 Task: Manage the Einstein.ai key to connect the service
Action: Mouse moved to (193, 124)
Screenshot: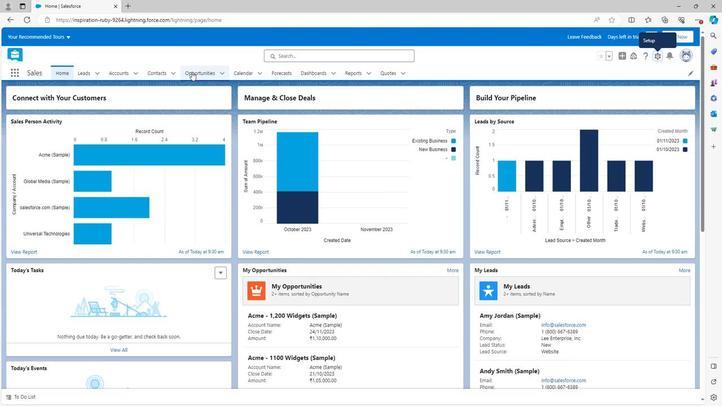 
Action: Mouse scrolled (193, 124) with delta (0, 0)
Screenshot: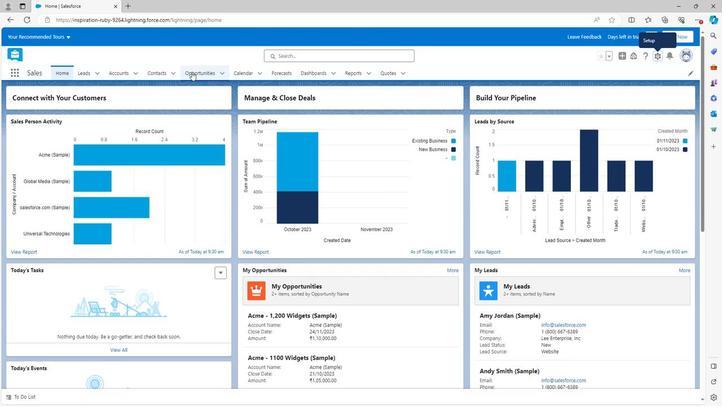
Action: Mouse moved to (194, 123)
Screenshot: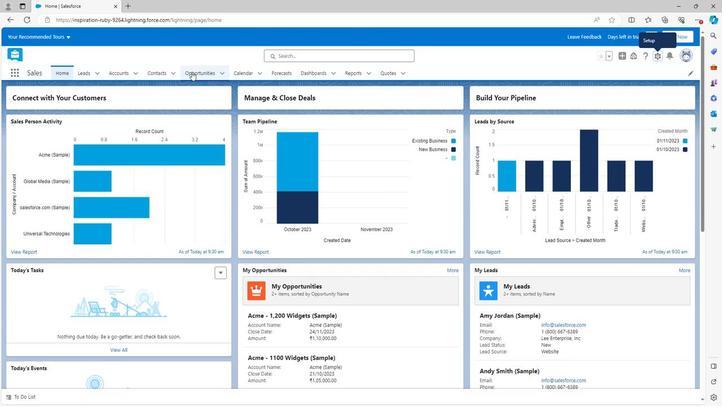 
Action: Mouse scrolled (194, 123) with delta (0, 0)
Screenshot: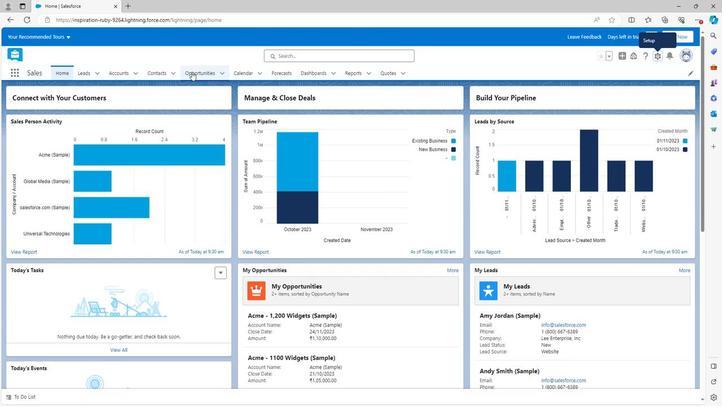
Action: Mouse scrolled (194, 123) with delta (0, 0)
Screenshot: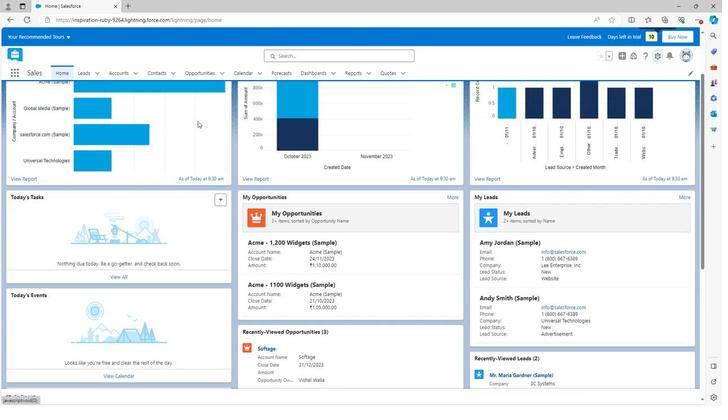 
Action: Mouse moved to (194, 121)
Screenshot: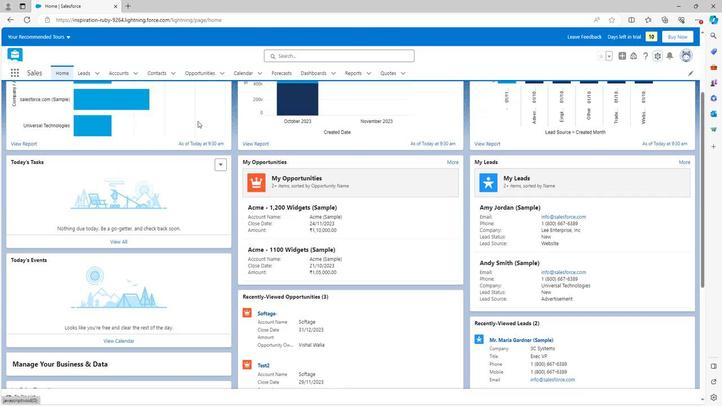 
Action: Mouse scrolled (194, 121) with delta (0, 0)
Screenshot: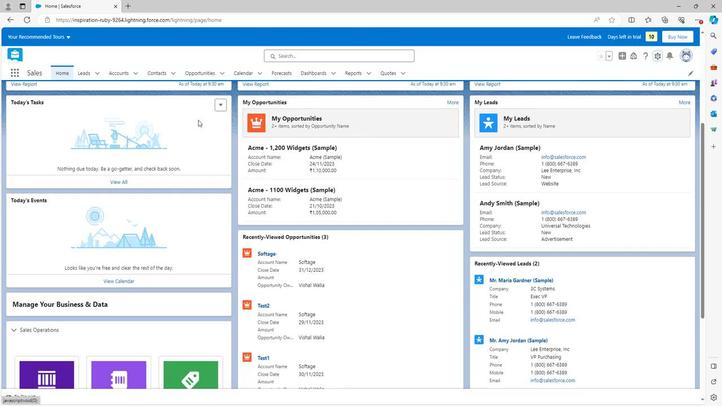 
Action: Mouse scrolled (194, 121) with delta (0, 0)
Screenshot: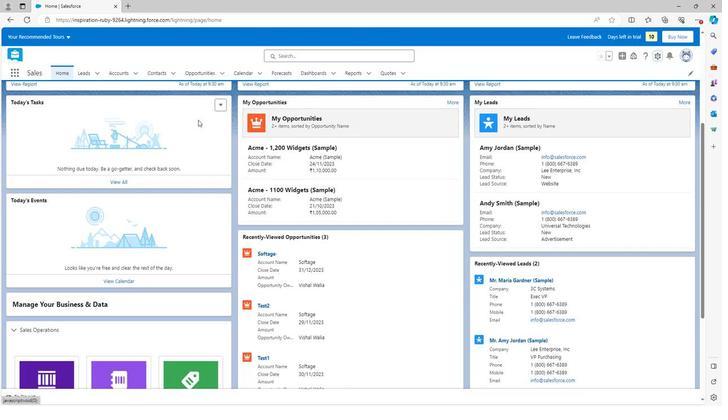 
Action: Mouse scrolled (194, 121) with delta (0, 0)
Screenshot: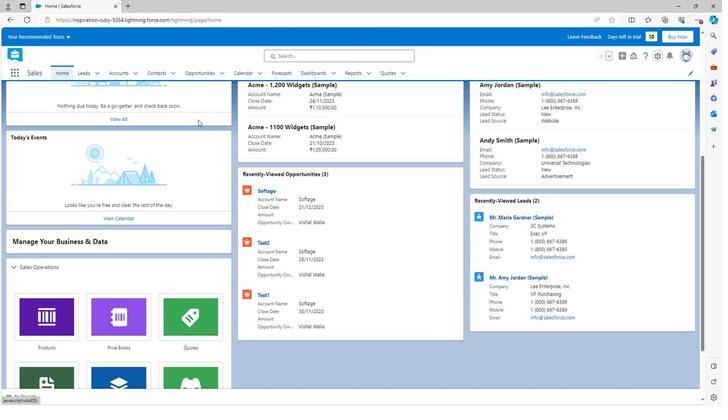 
Action: Mouse scrolled (194, 121) with delta (0, 0)
Screenshot: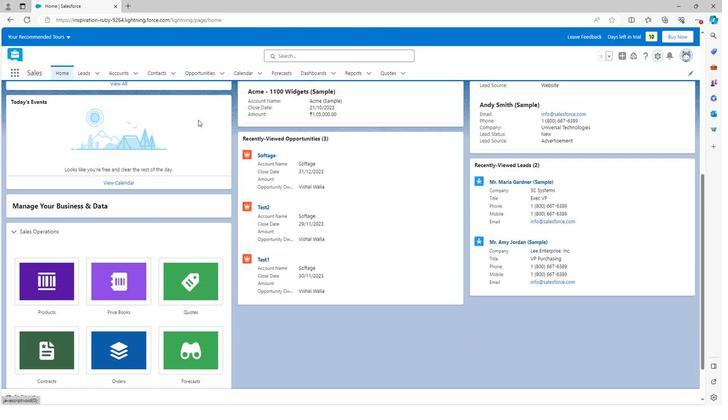 
Action: Mouse scrolled (194, 122) with delta (0, 0)
Screenshot: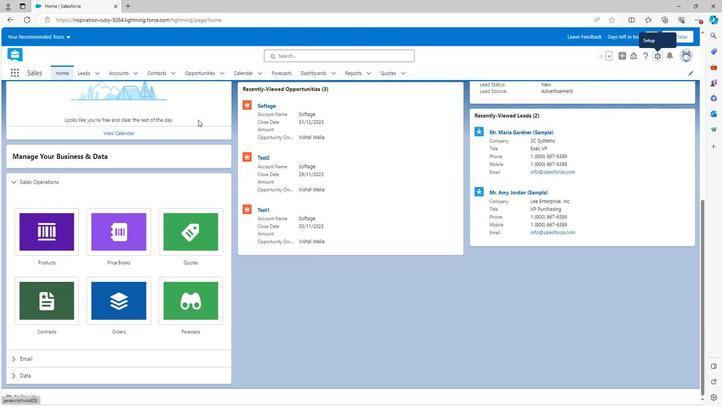 
Action: Mouse scrolled (194, 122) with delta (0, 0)
Screenshot: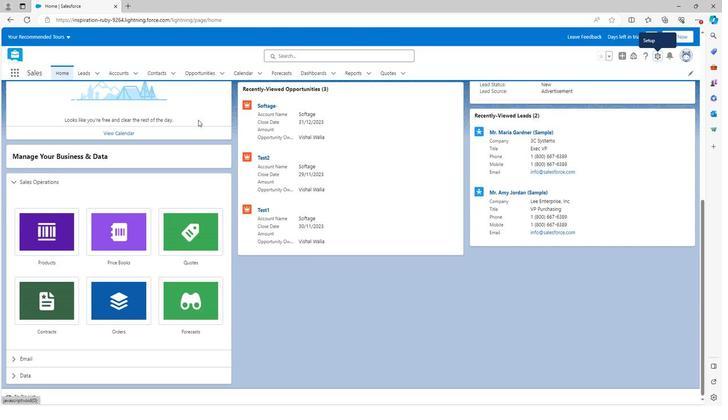 
Action: Mouse scrolled (194, 122) with delta (0, 0)
Screenshot: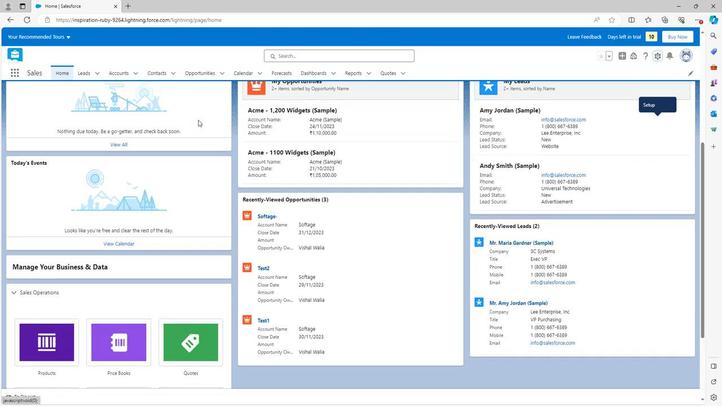 
Action: Mouse scrolled (194, 122) with delta (0, 0)
Screenshot: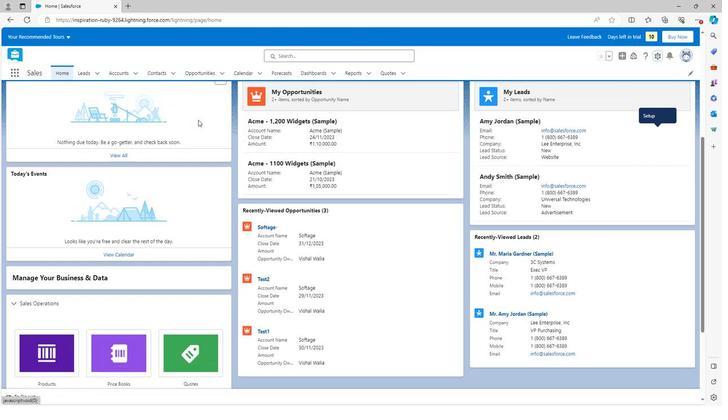 
Action: Mouse scrolled (194, 122) with delta (0, 0)
Screenshot: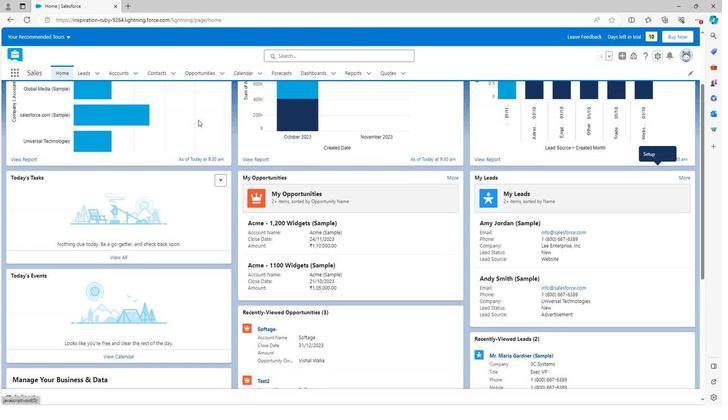 
Action: Mouse scrolled (194, 122) with delta (0, 0)
Screenshot: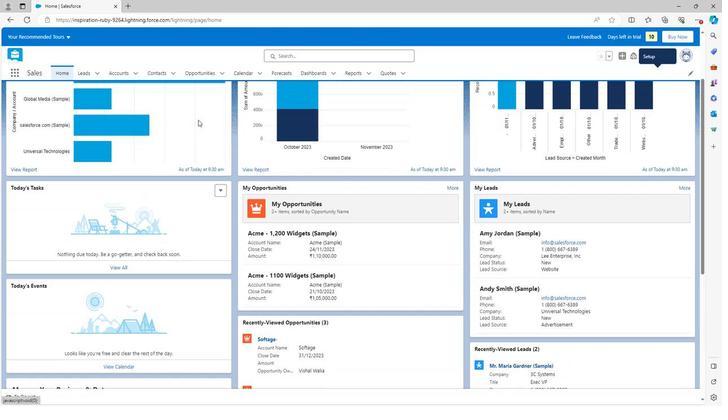 
Action: Mouse moved to (650, 59)
Screenshot: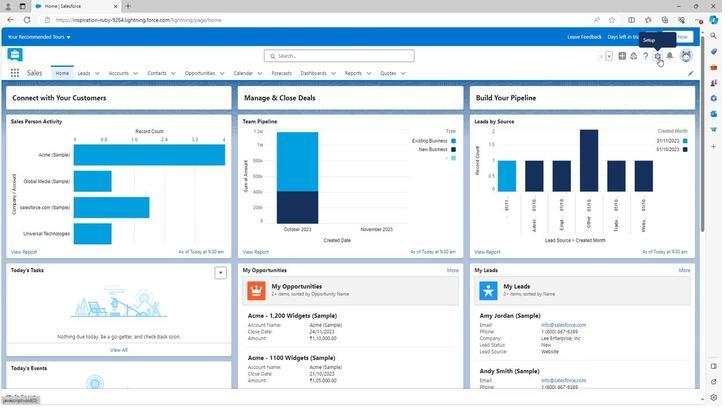 
Action: Mouse pressed left at (650, 59)
Screenshot: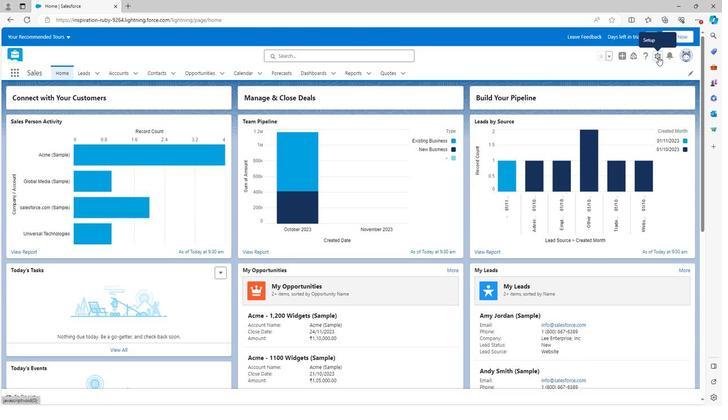 
Action: Mouse moved to (625, 81)
Screenshot: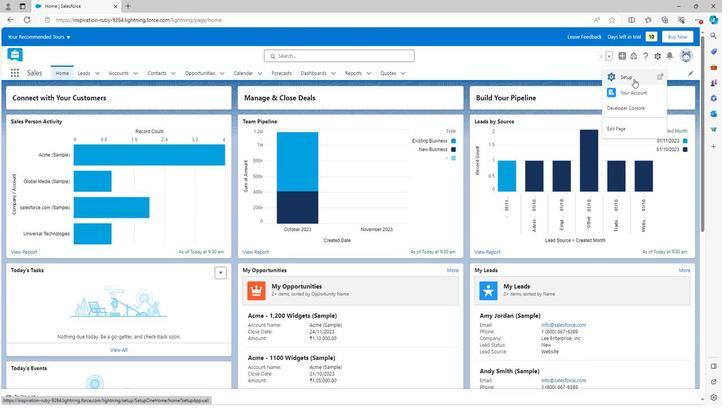 
Action: Mouse pressed left at (625, 81)
Screenshot: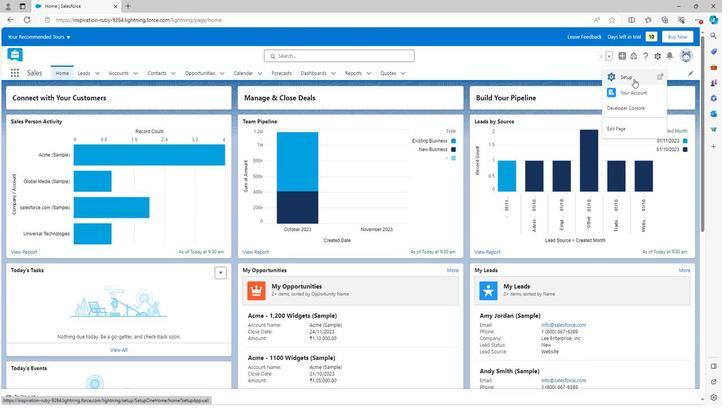 
Action: Mouse moved to (2, 307)
Screenshot: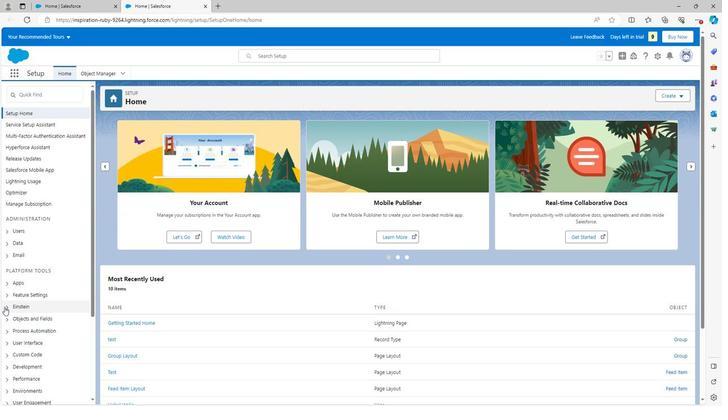 
Action: Mouse pressed left at (2, 307)
Screenshot: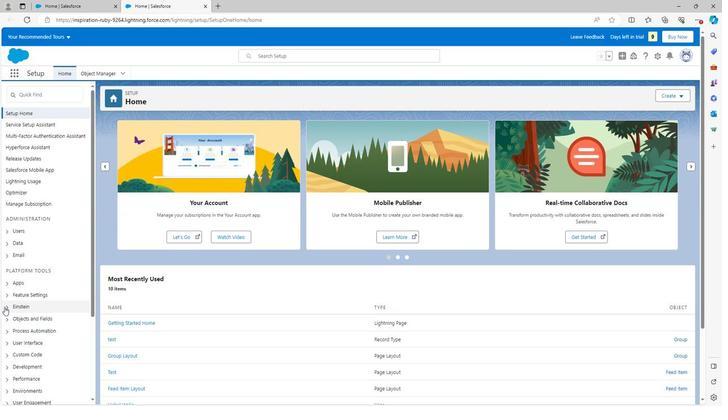 
Action: Mouse moved to (12, 318)
Screenshot: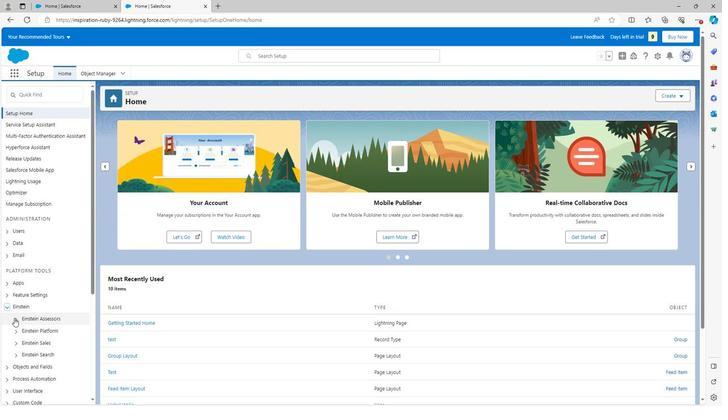 
Action: Mouse pressed left at (12, 318)
Screenshot: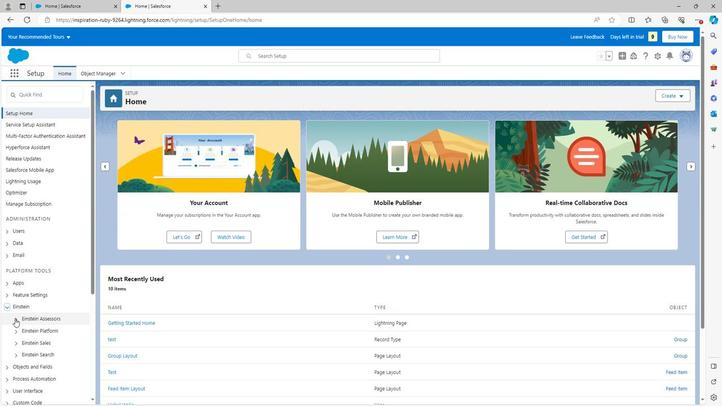 
Action: Mouse scrolled (12, 318) with delta (0, 0)
Screenshot: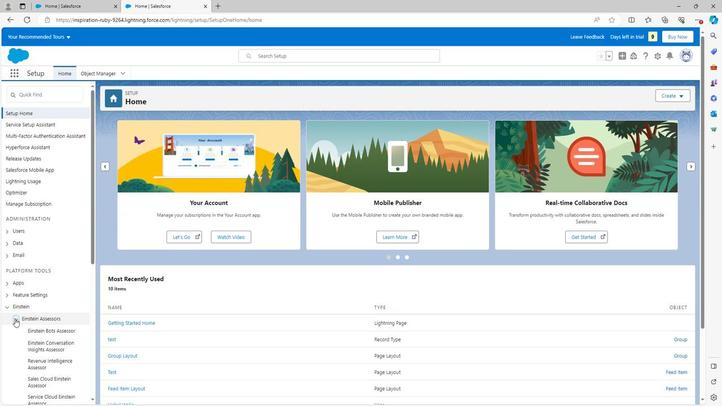 
Action: Mouse moved to (14, 270)
Screenshot: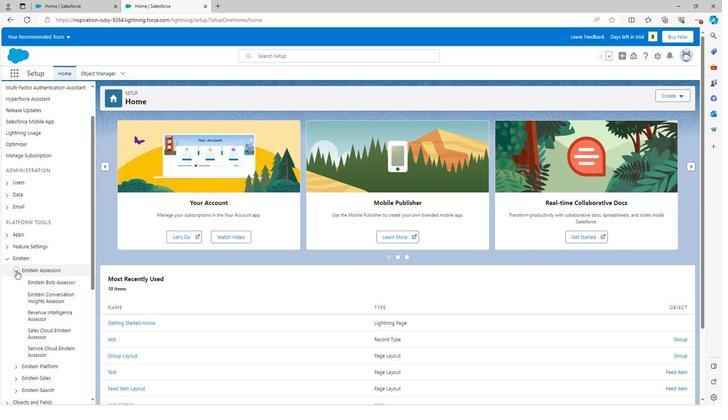 
Action: Mouse pressed left at (14, 270)
Screenshot: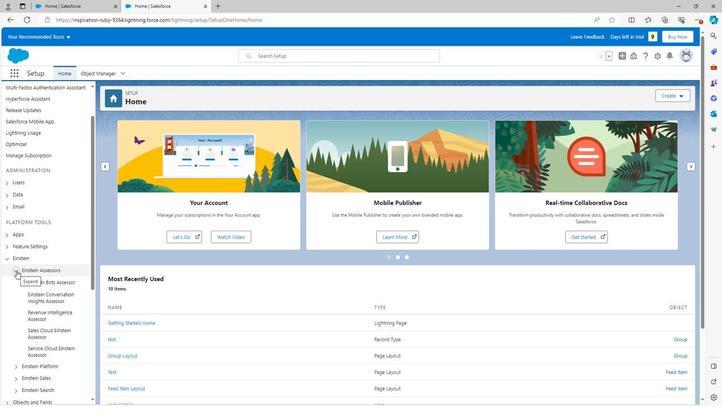 
Action: Mouse moved to (13, 283)
Screenshot: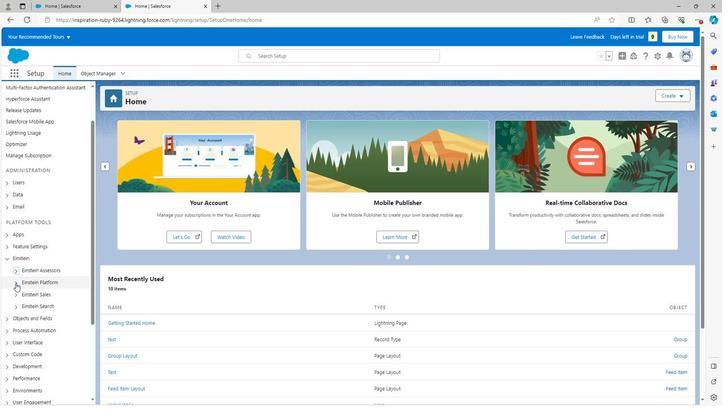 
Action: Mouse pressed left at (13, 283)
Screenshot: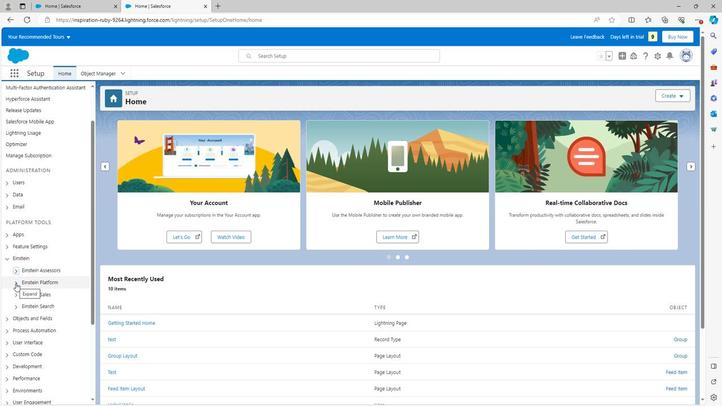 
Action: Mouse moved to (33, 295)
Screenshot: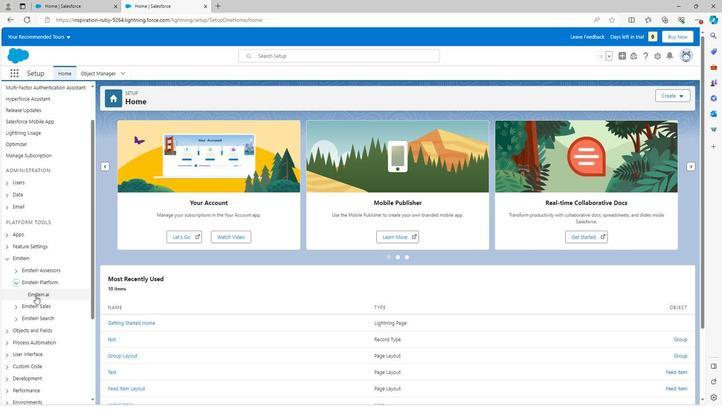 
Action: Mouse pressed left at (33, 295)
Screenshot: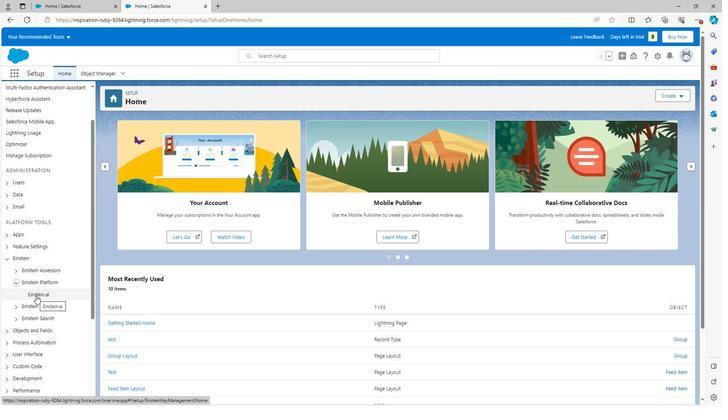 
Action: Mouse moved to (387, 190)
Screenshot: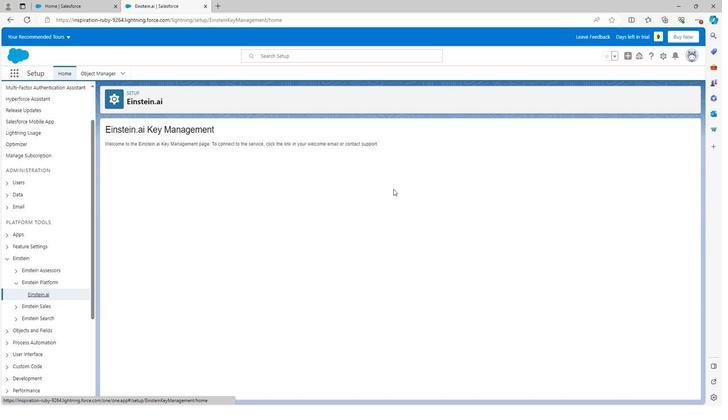 
Action: Mouse scrolled (387, 190) with delta (0, 0)
Screenshot: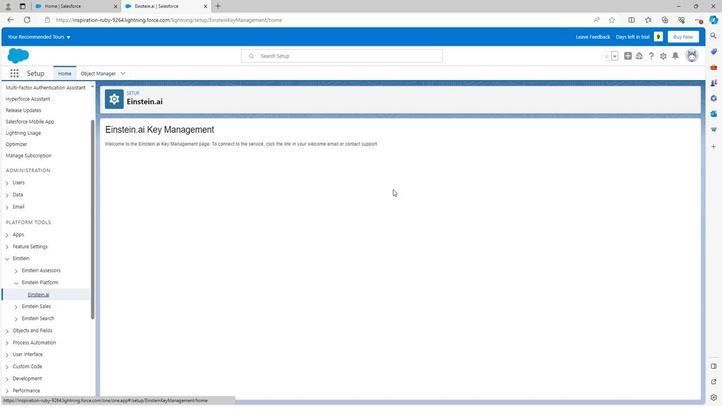 
Action: Mouse scrolled (387, 190) with delta (0, 0)
Screenshot: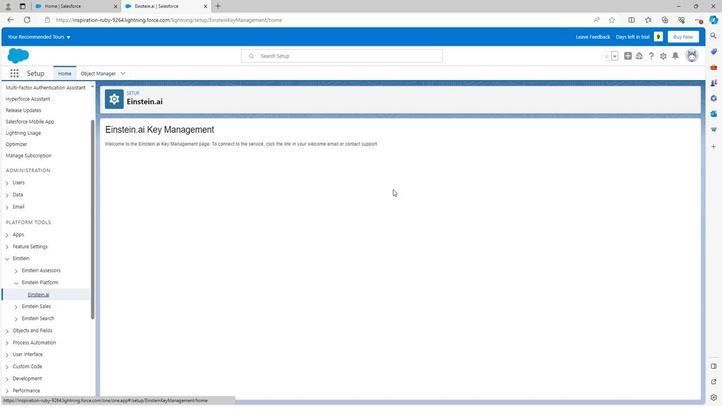 
Action: Mouse scrolled (387, 190) with delta (0, 0)
Screenshot: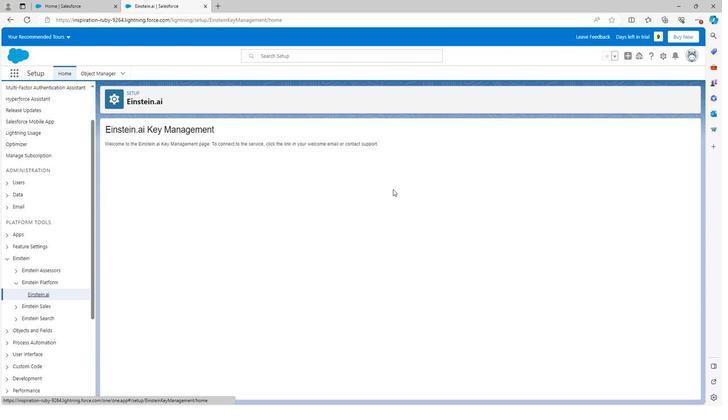 
